 Task: Change and save the delay time in the stereo enhancer to 20.00.
Action: Mouse moved to (110, 15)
Screenshot: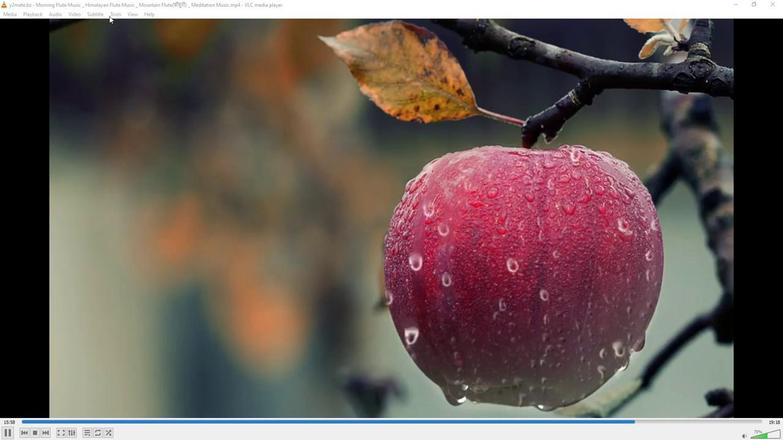 
Action: Mouse pressed left at (110, 15)
Screenshot: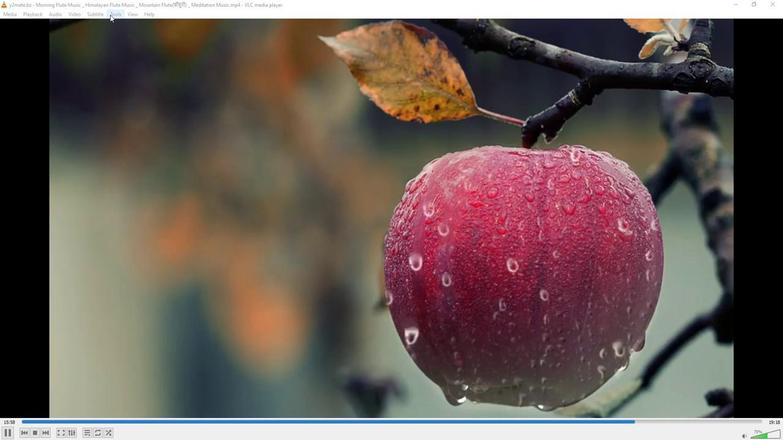 
Action: Mouse moved to (126, 113)
Screenshot: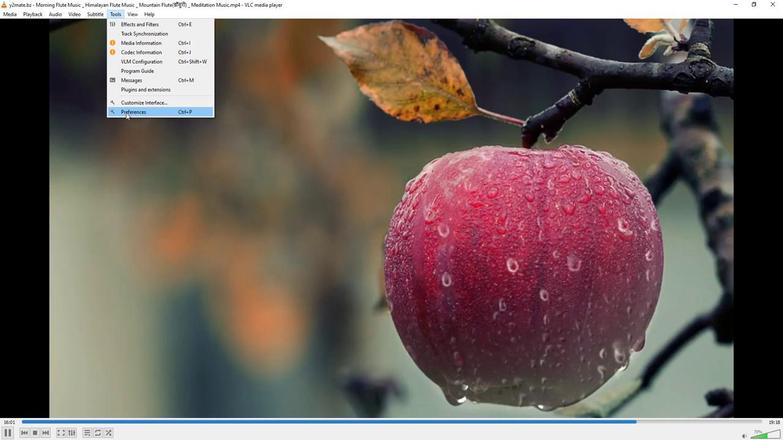 
Action: Mouse pressed left at (126, 113)
Screenshot: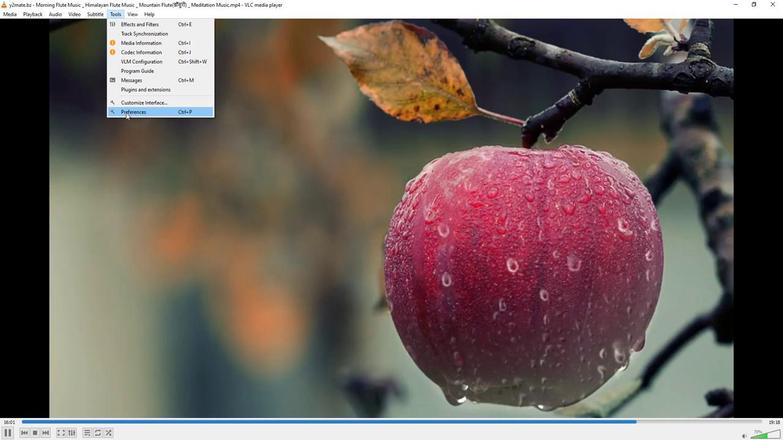 
Action: Mouse moved to (259, 360)
Screenshot: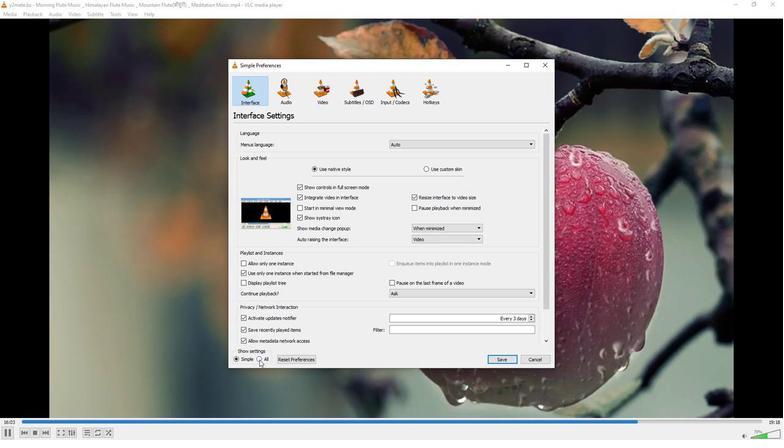 
Action: Mouse pressed left at (259, 360)
Screenshot: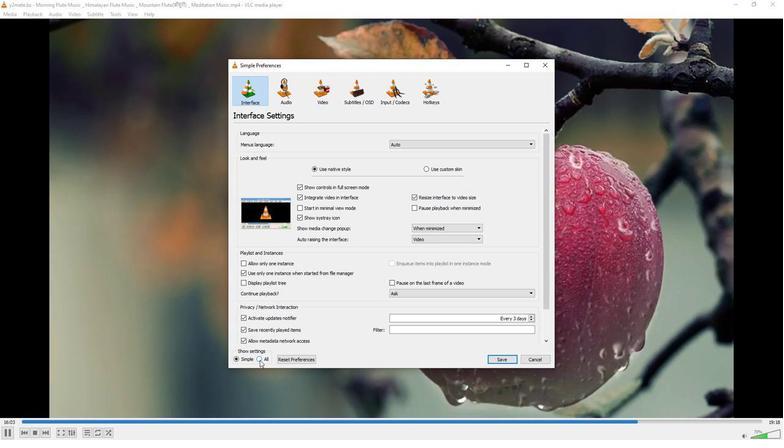 
Action: Mouse moved to (246, 178)
Screenshot: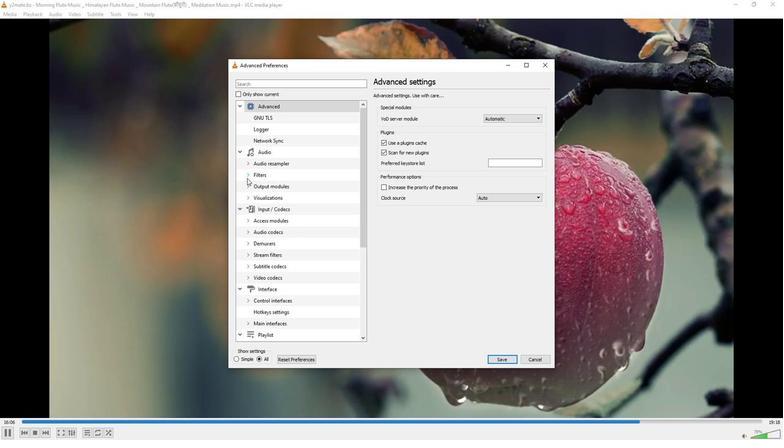 
Action: Mouse pressed left at (246, 178)
Screenshot: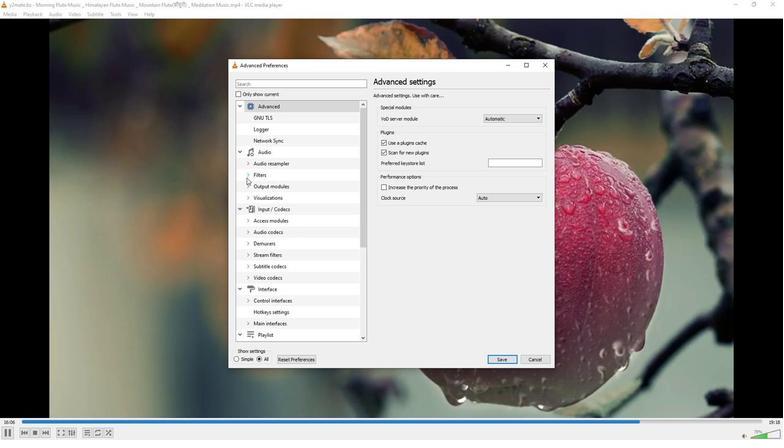 
Action: Mouse moved to (272, 332)
Screenshot: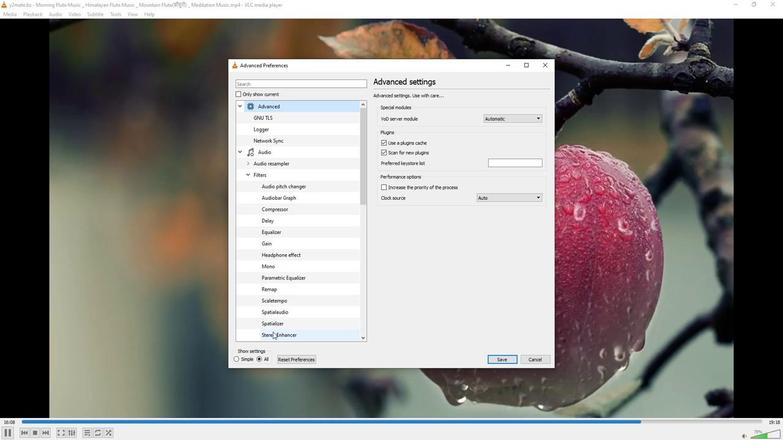 
Action: Mouse pressed left at (272, 332)
Screenshot: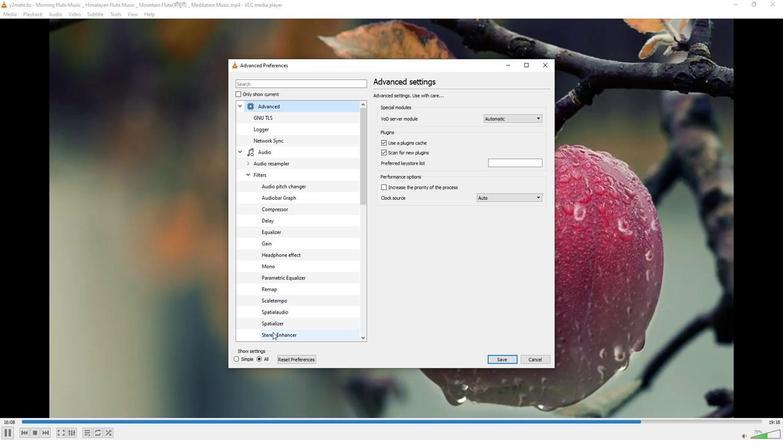
Action: Mouse moved to (540, 121)
Screenshot: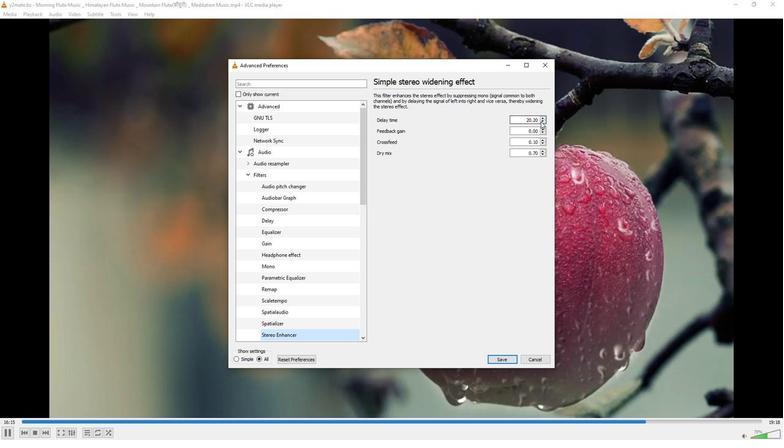 
Action: Mouse pressed left at (540, 121)
Screenshot: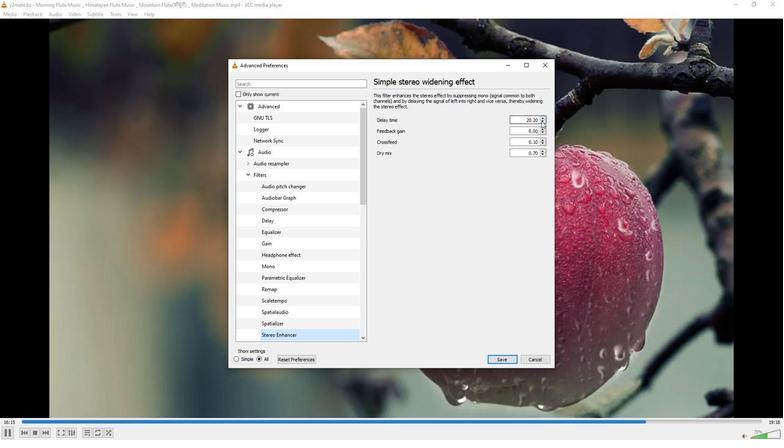 
Action: Mouse pressed left at (540, 121)
Screenshot: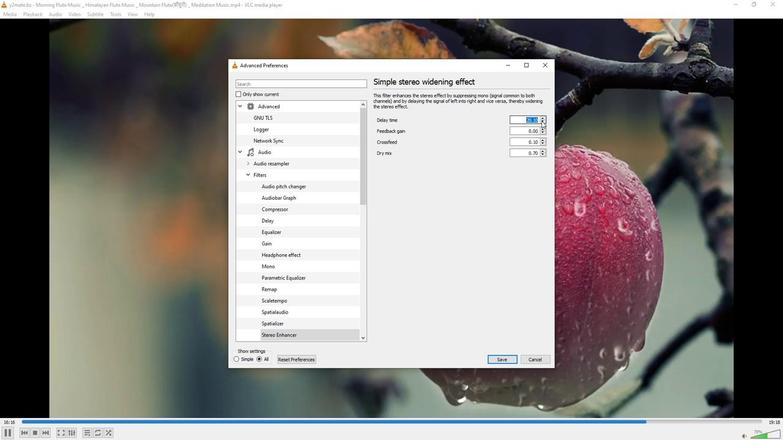 
Action: Mouse moved to (512, 206)
Screenshot: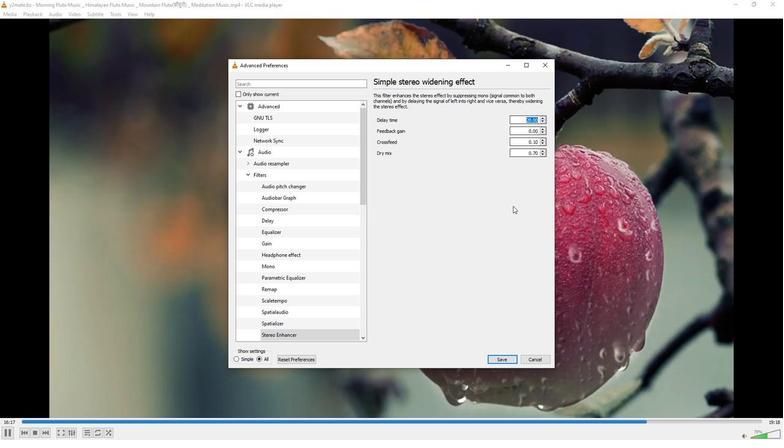 
Action: Mouse pressed left at (512, 206)
Screenshot: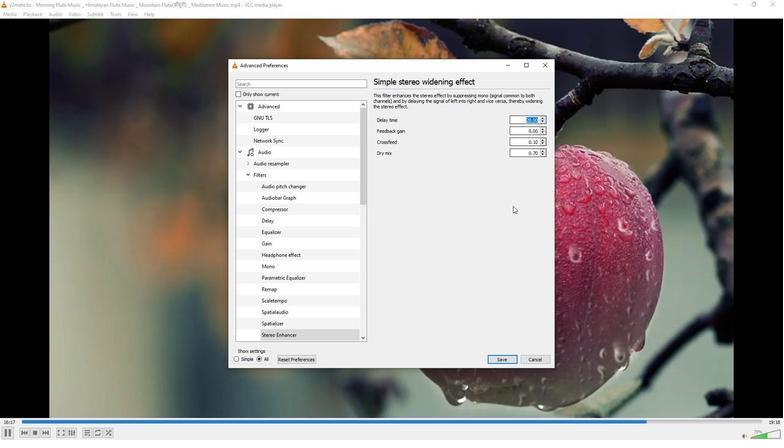 
Action: Mouse moved to (505, 360)
Screenshot: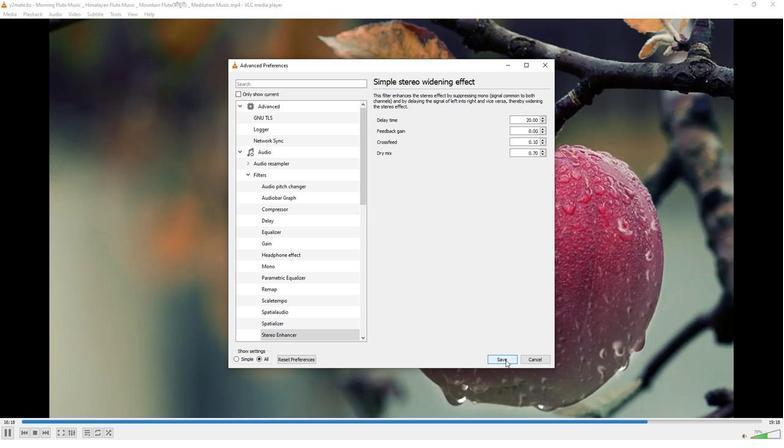 
Action: Mouse pressed left at (505, 360)
Screenshot: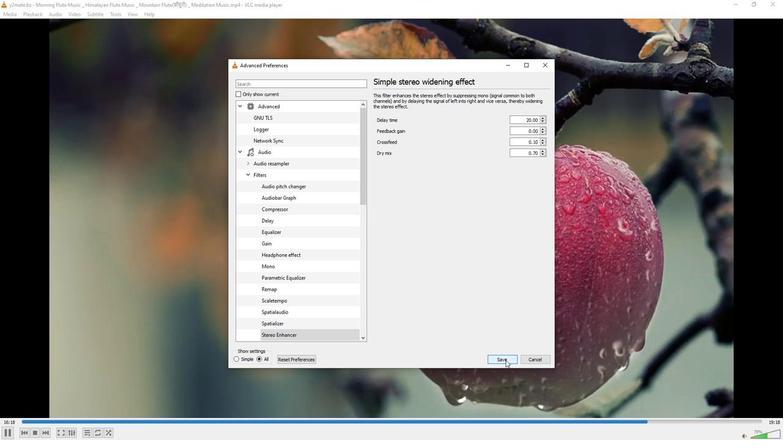 
